 Task: Select the odd pages only for saving the document.
Action: Mouse moved to (80, 122)
Screenshot: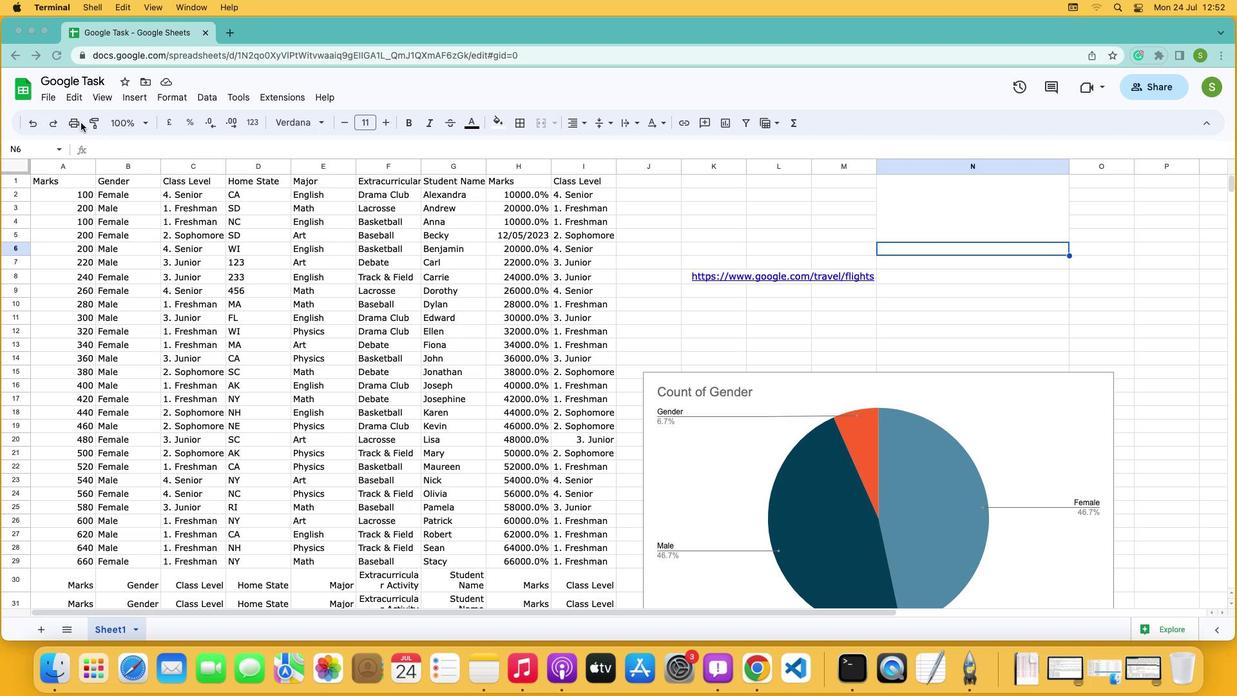 
Action: Mouse pressed left at (80, 122)
Screenshot: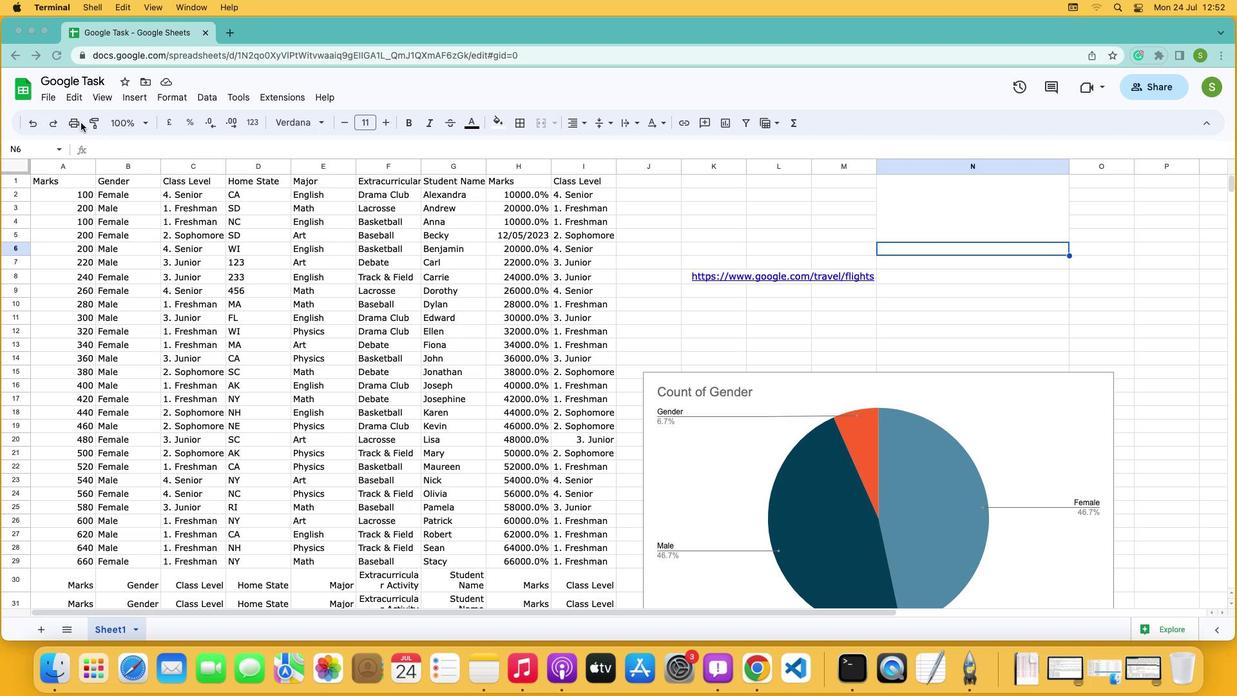 
Action: Mouse moved to (78, 123)
Screenshot: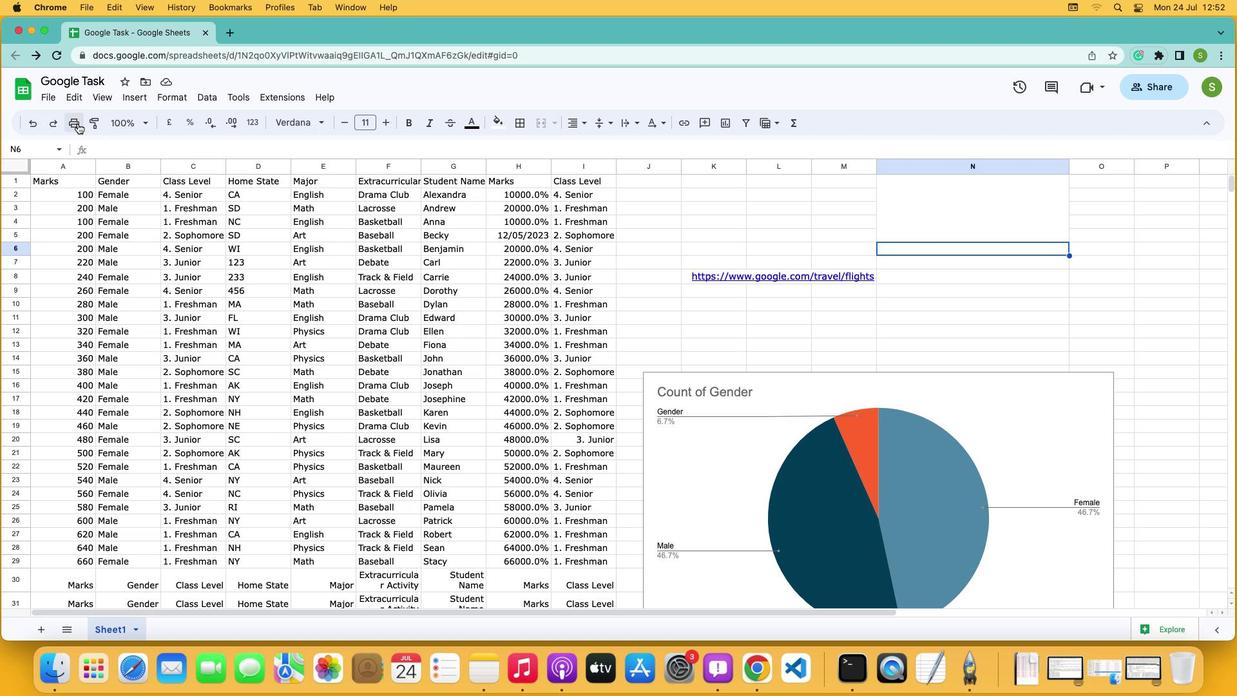
Action: Mouse pressed left at (78, 123)
Screenshot: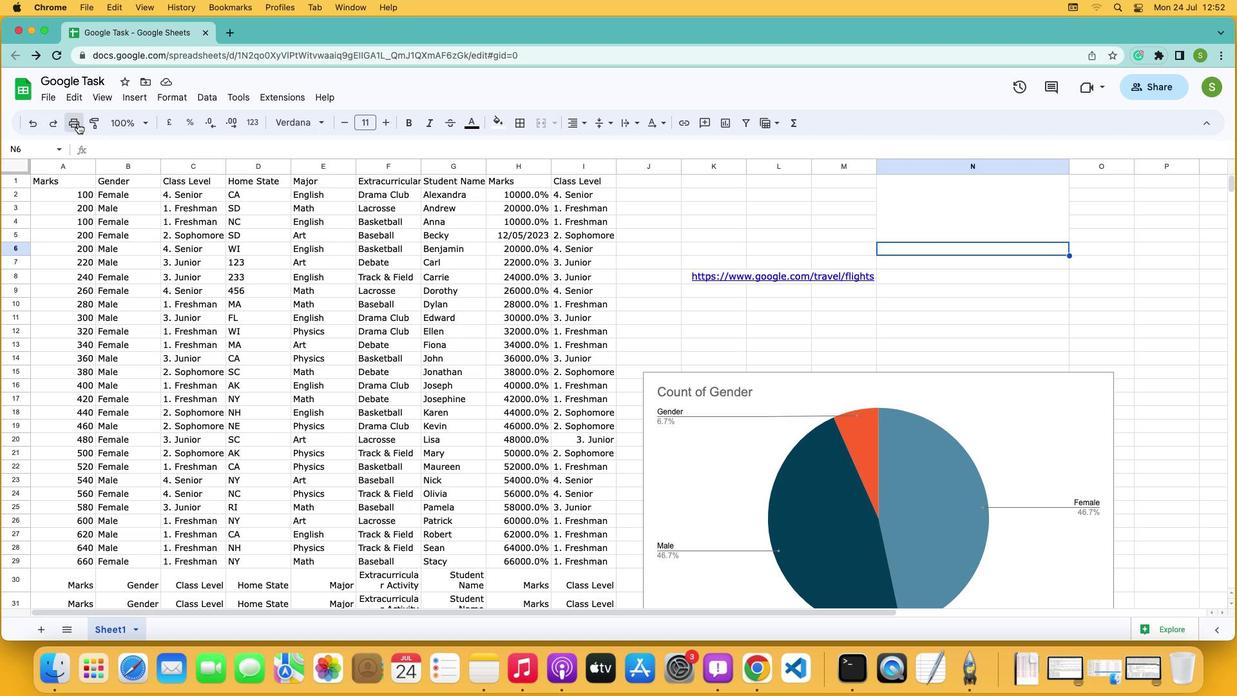 
Action: Mouse moved to (1196, 89)
Screenshot: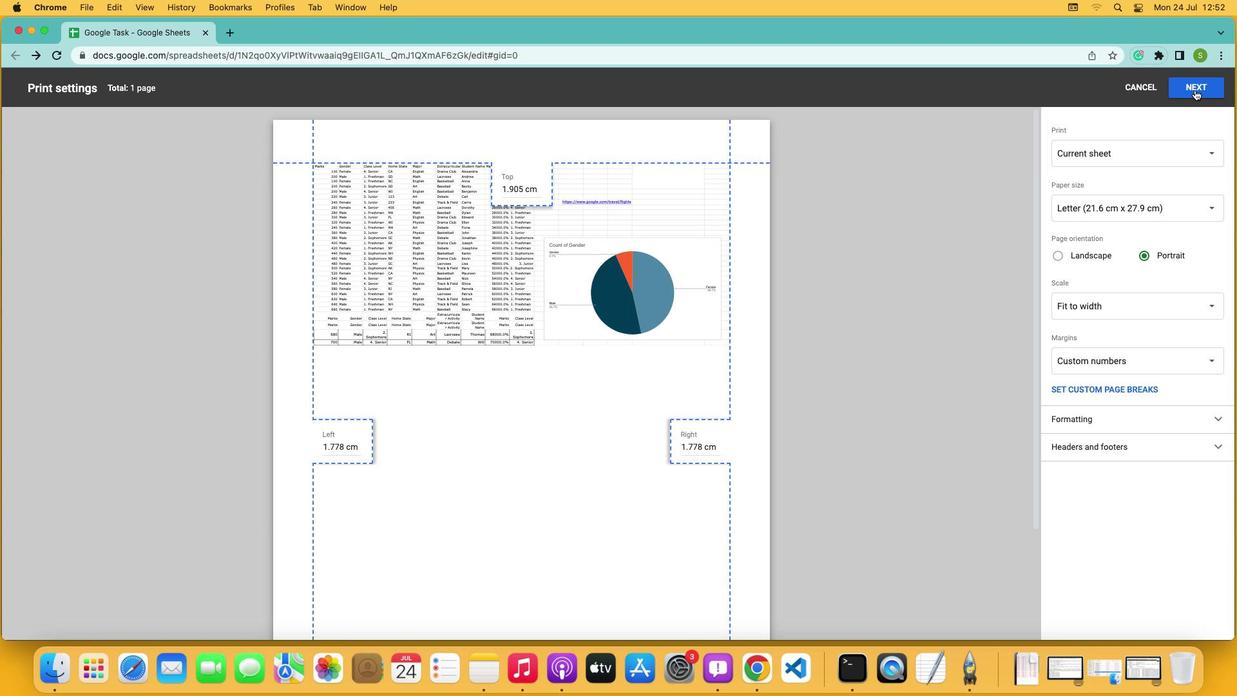 
Action: Mouse pressed left at (1196, 89)
Screenshot: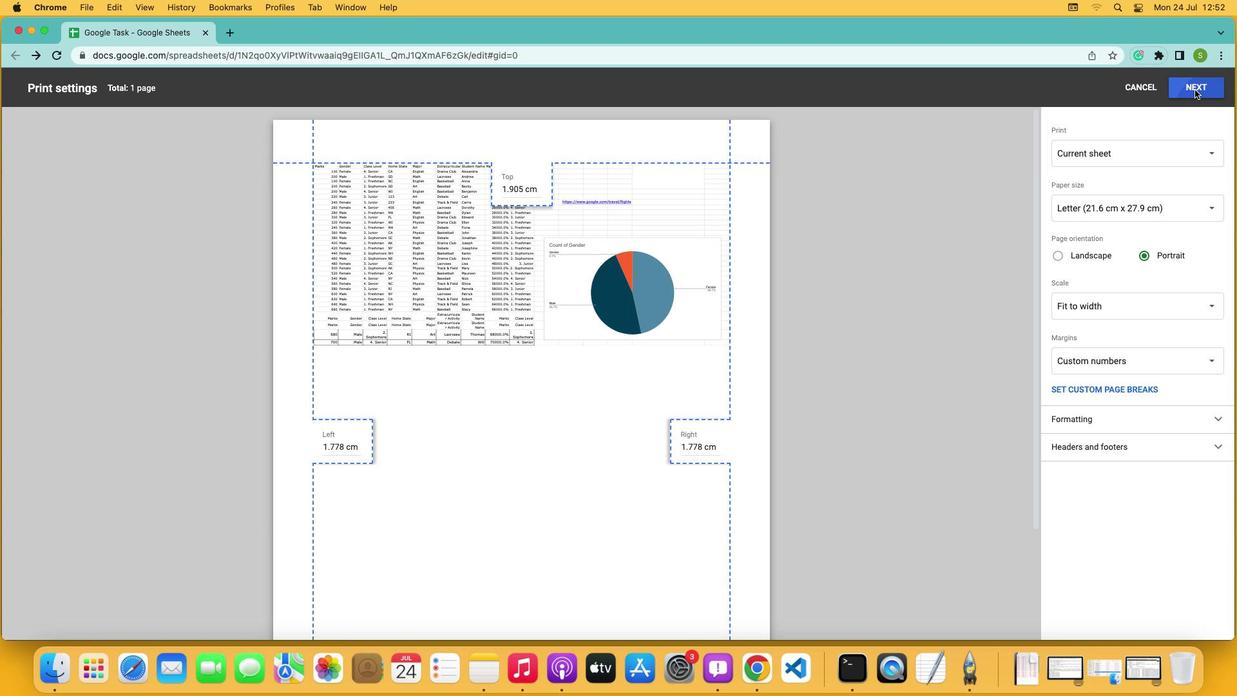 
Action: Mouse moved to (1016, 156)
Screenshot: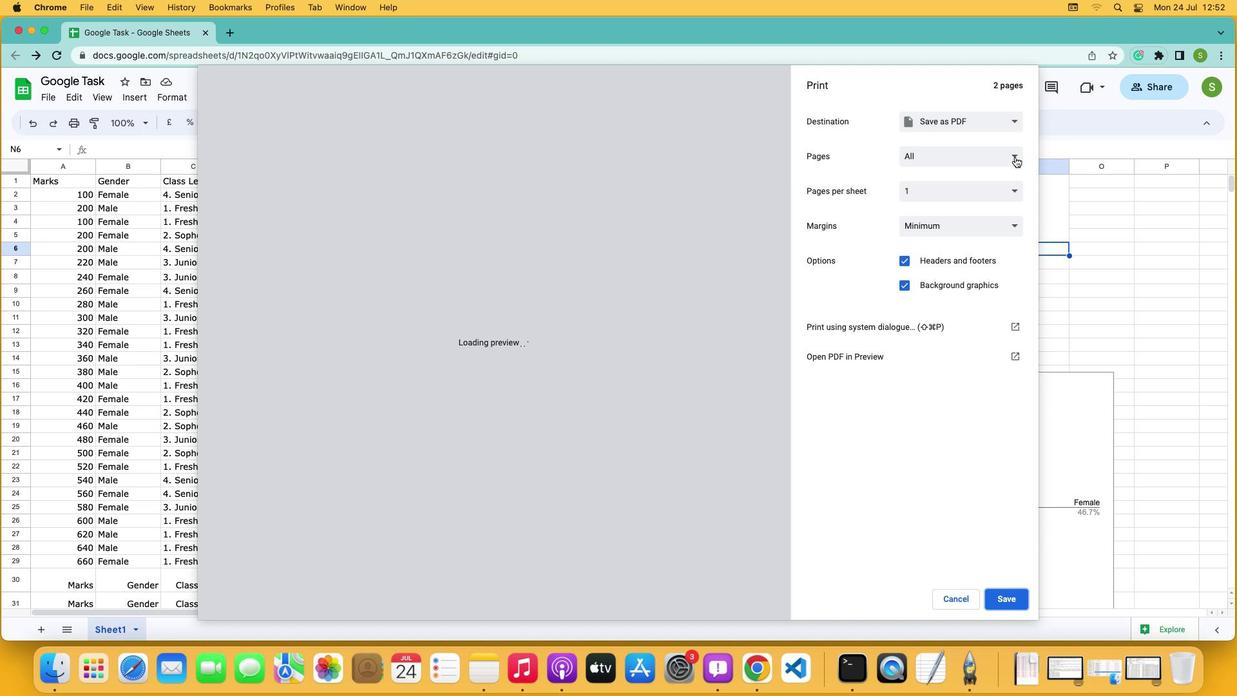 
Action: Mouse pressed left at (1016, 156)
Screenshot: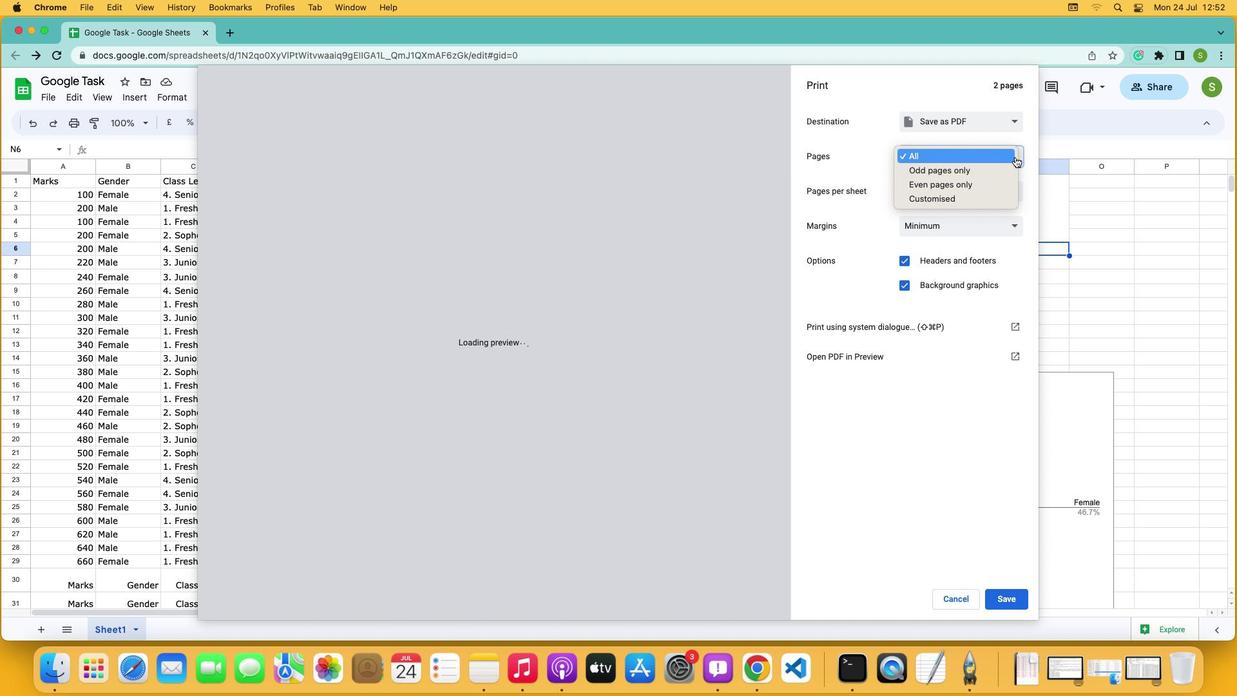
Action: Mouse moved to (951, 170)
Screenshot: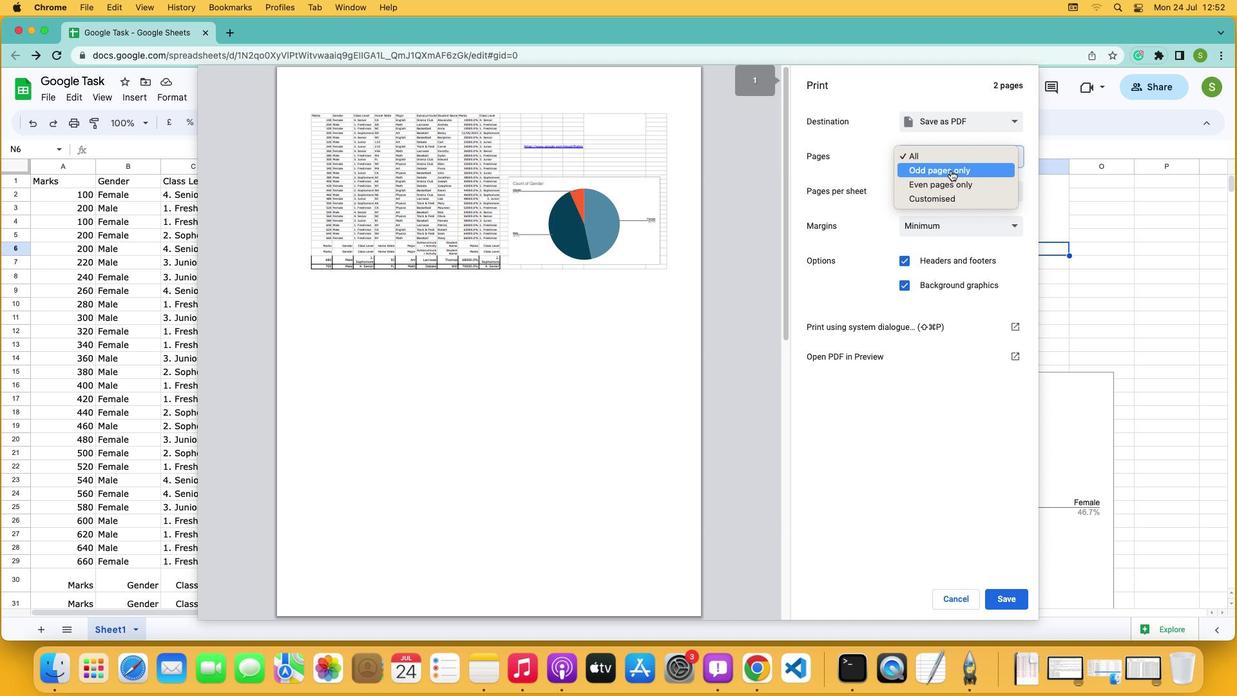 
Action: Mouse pressed left at (951, 170)
Screenshot: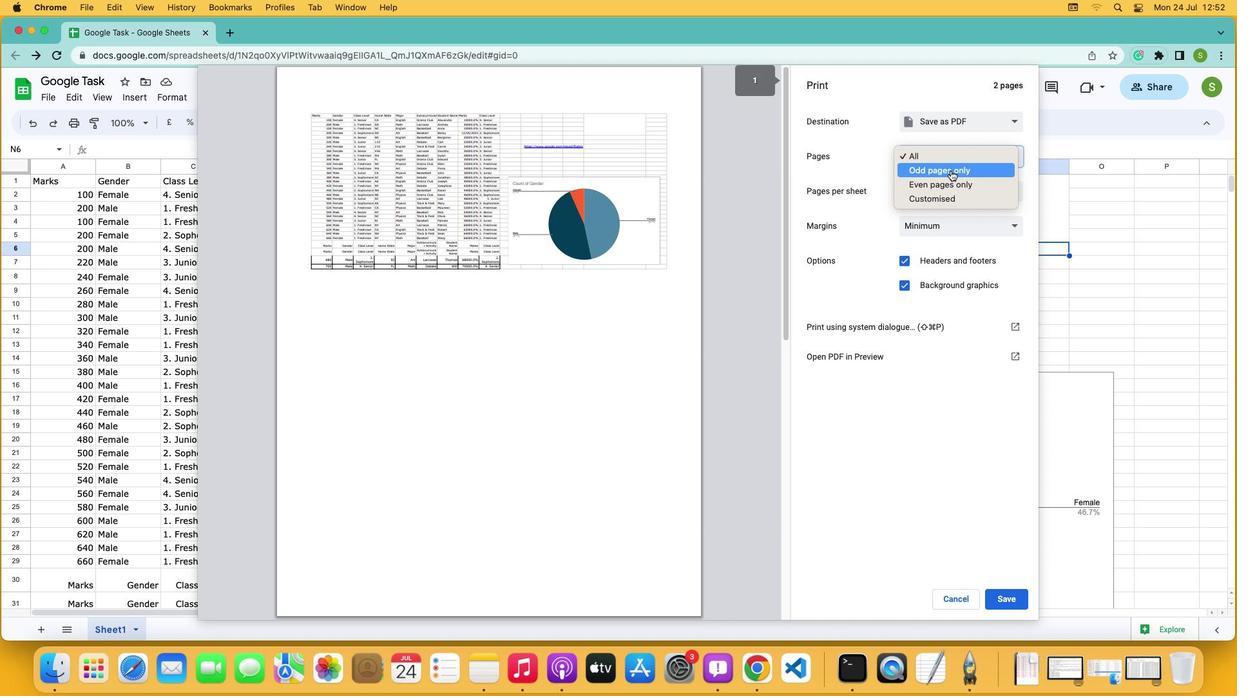 
